 Task: Manage the "Report list" page variations in the site builder.
Action: Mouse moved to (1028, 64)
Screenshot: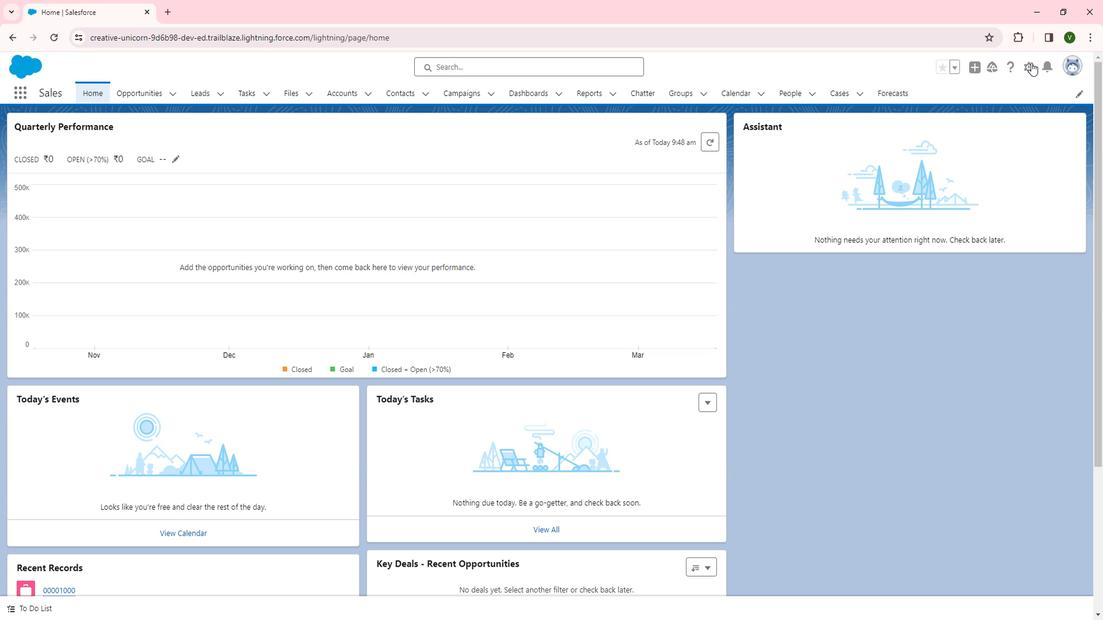 
Action: Mouse pressed left at (1028, 64)
Screenshot: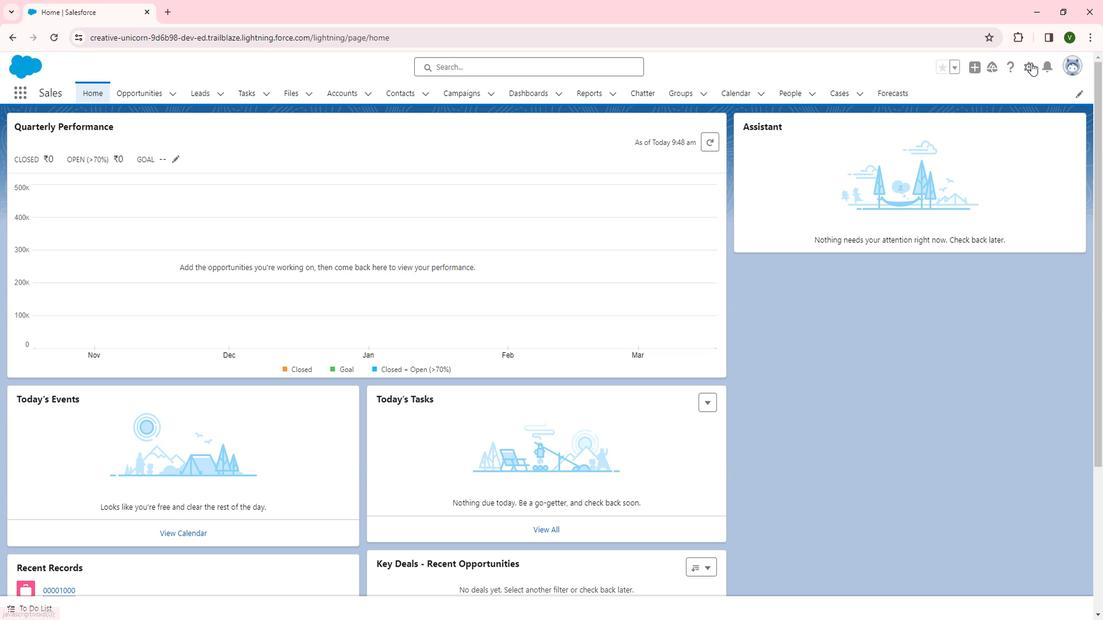 
Action: Mouse moved to (1008, 95)
Screenshot: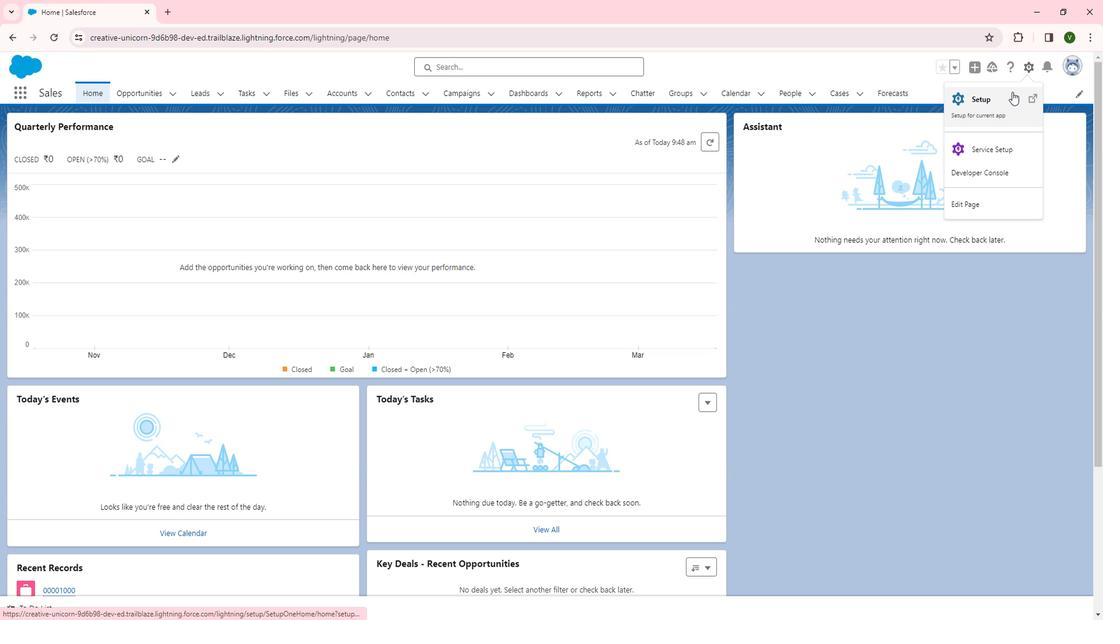 
Action: Mouse pressed left at (1008, 95)
Screenshot: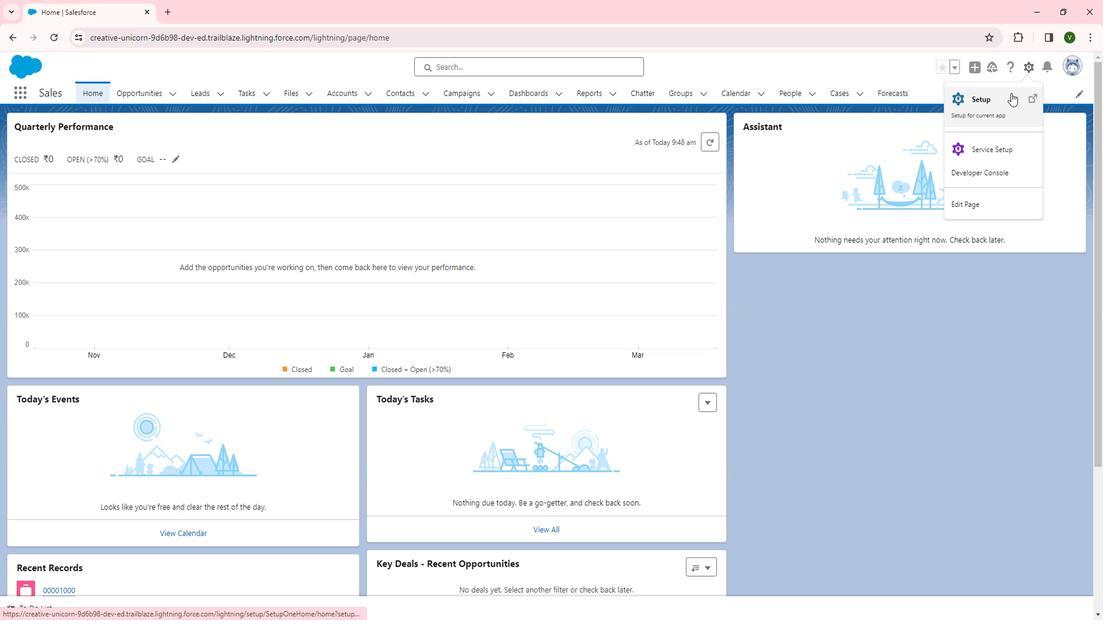 
Action: Mouse moved to (59, 441)
Screenshot: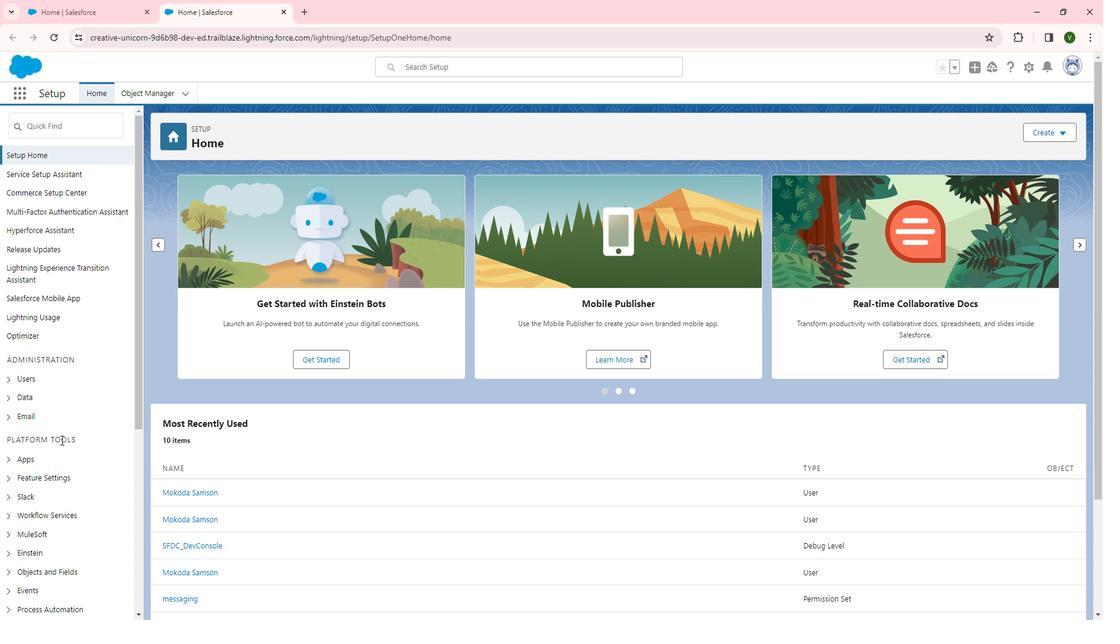 
Action: Mouse scrolled (59, 440) with delta (0, 0)
Screenshot: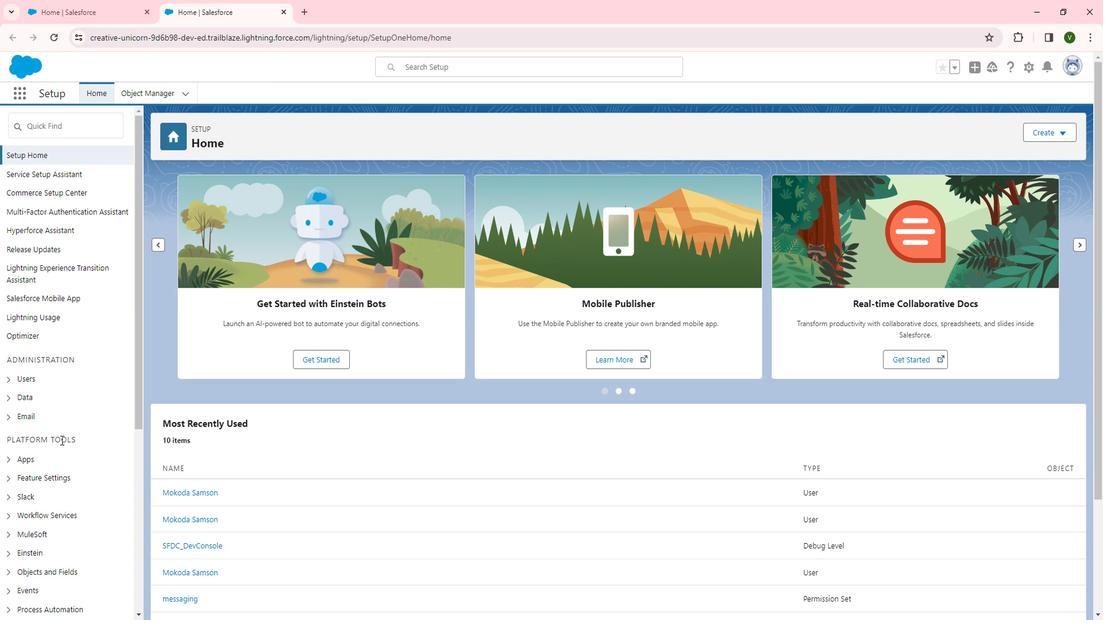
Action: Mouse scrolled (59, 440) with delta (0, 0)
Screenshot: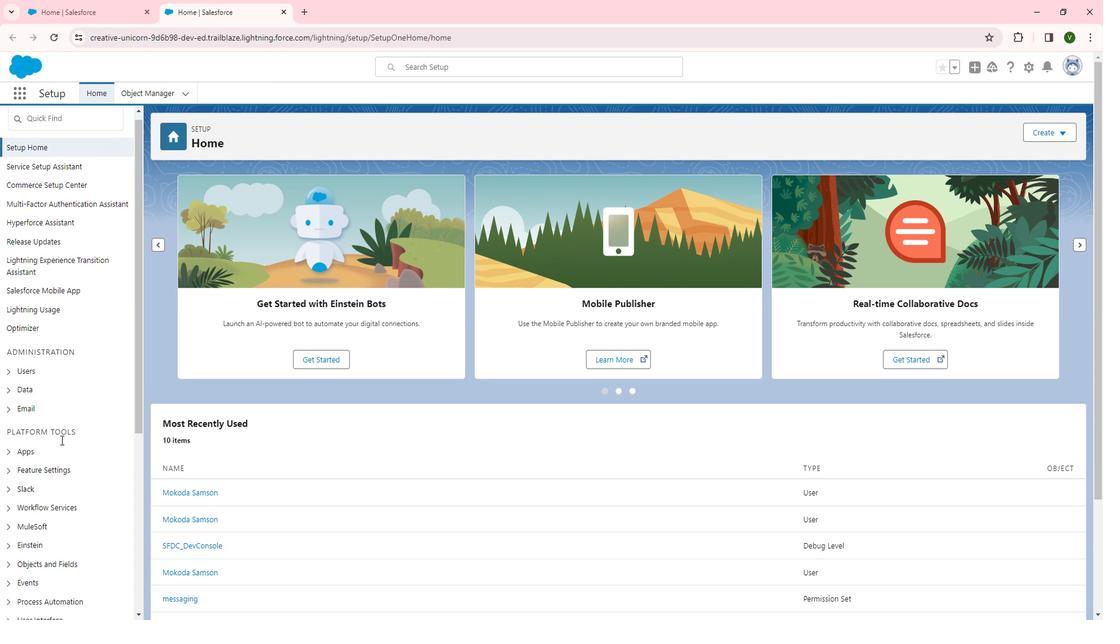 
Action: Mouse moved to (57, 365)
Screenshot: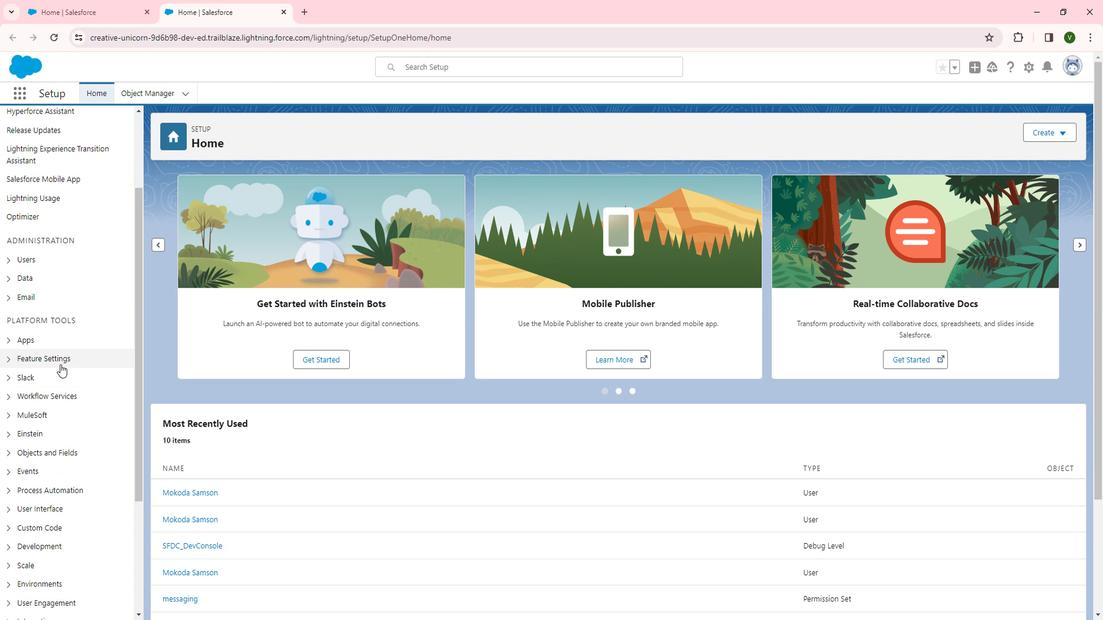 
Action: Mouse pressed left at (57, 365)
Screenshot: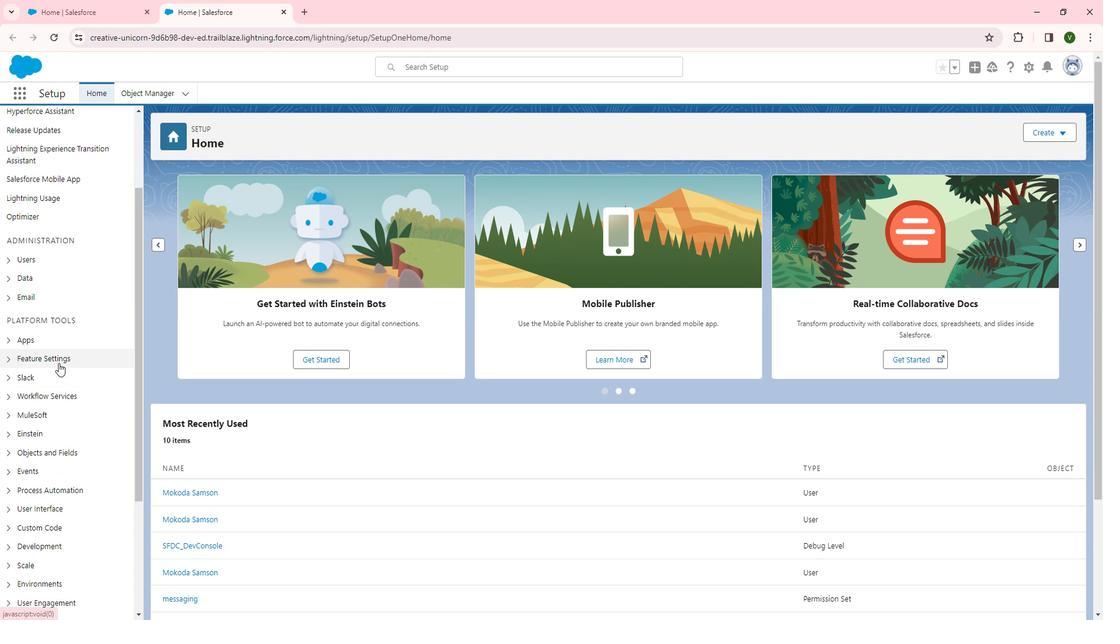 
Action: Mouse moved to (61, 485)
Screenshot: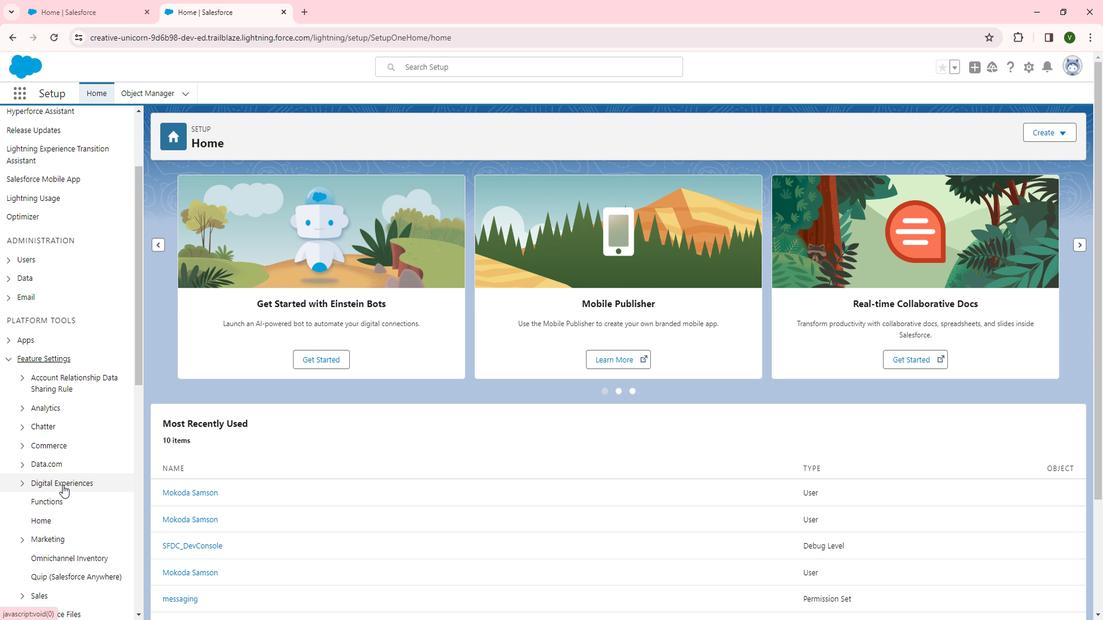 
Action: Mouse pressed left at (61, 485)
Screenshot: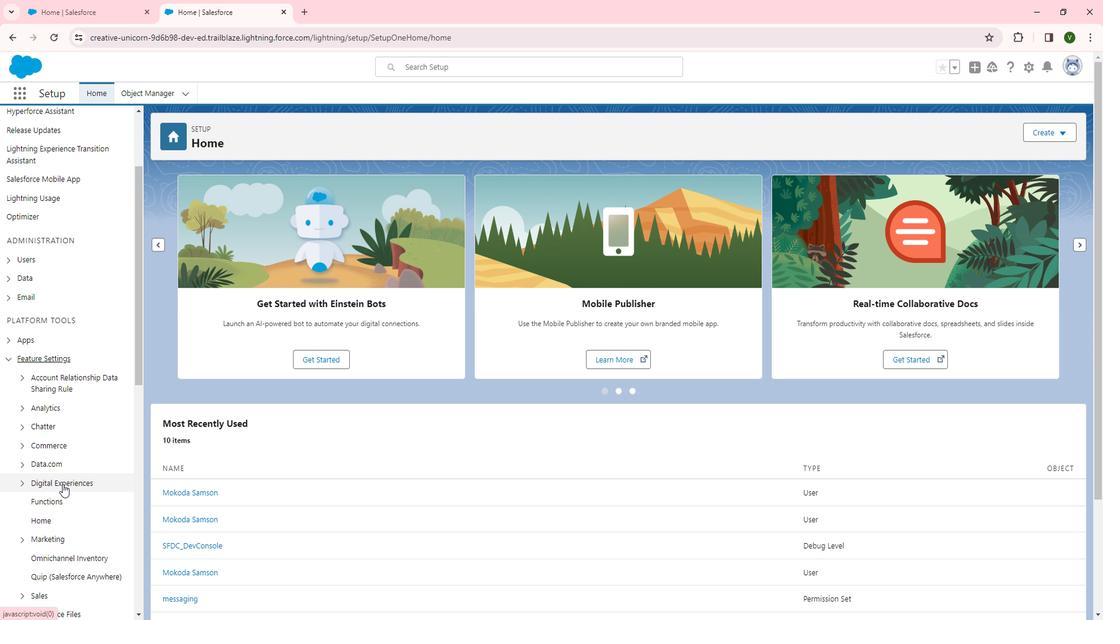
Action: Mouse moved to (78, 449)
Screenshot: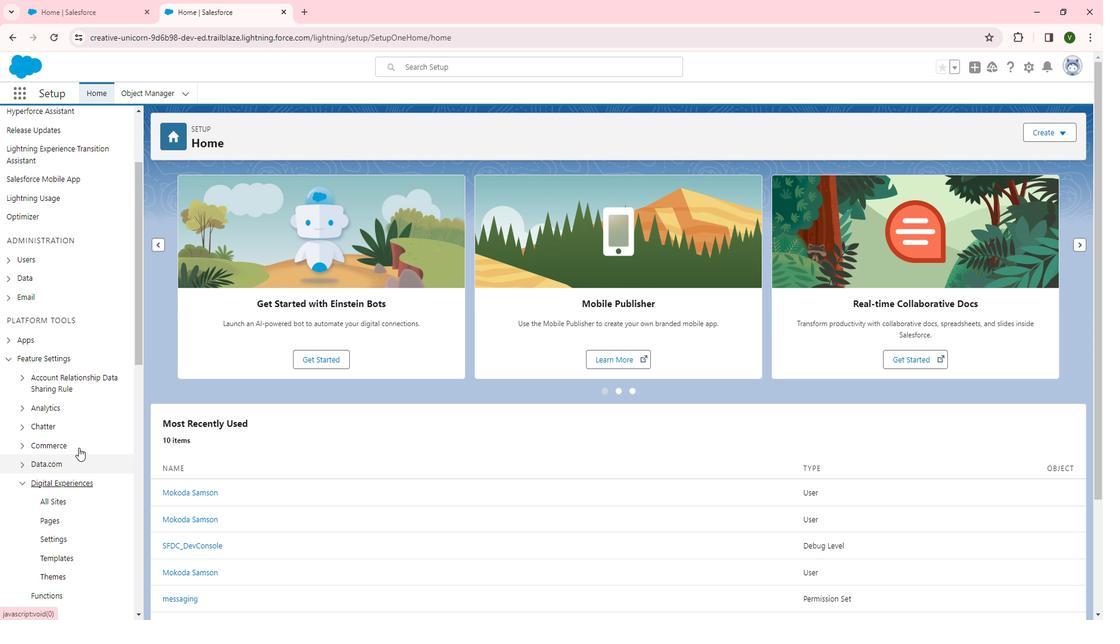 
Action: Mouse scrolled (78, 448) with delta (0, 0)
Screenshot: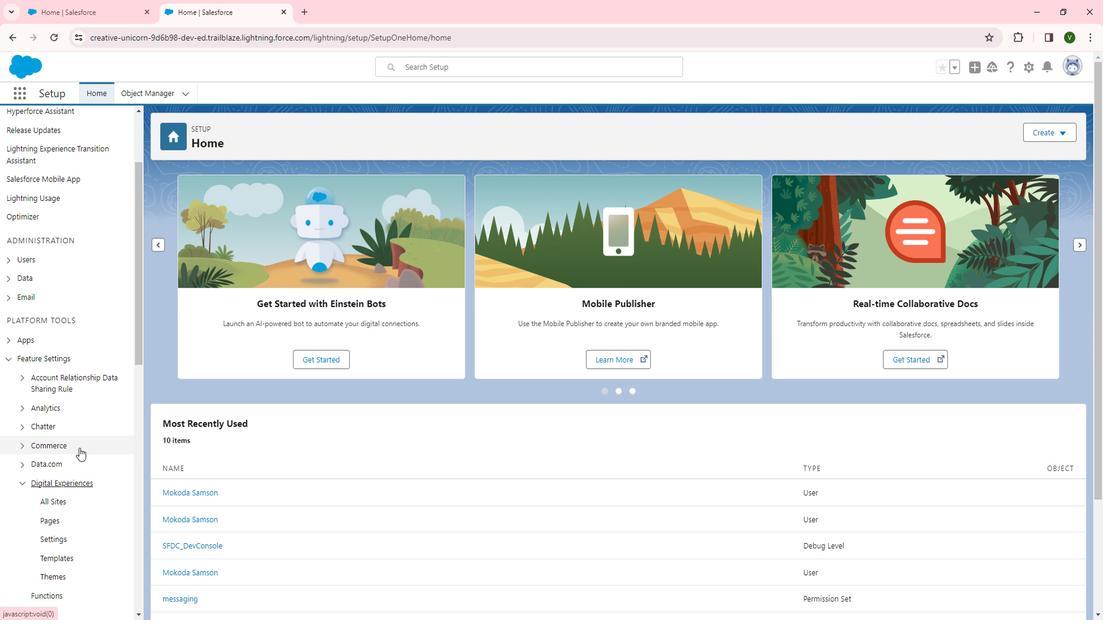 
Action: Mouse scrolled (78, 448) with delta (0, 0)
Screenshot: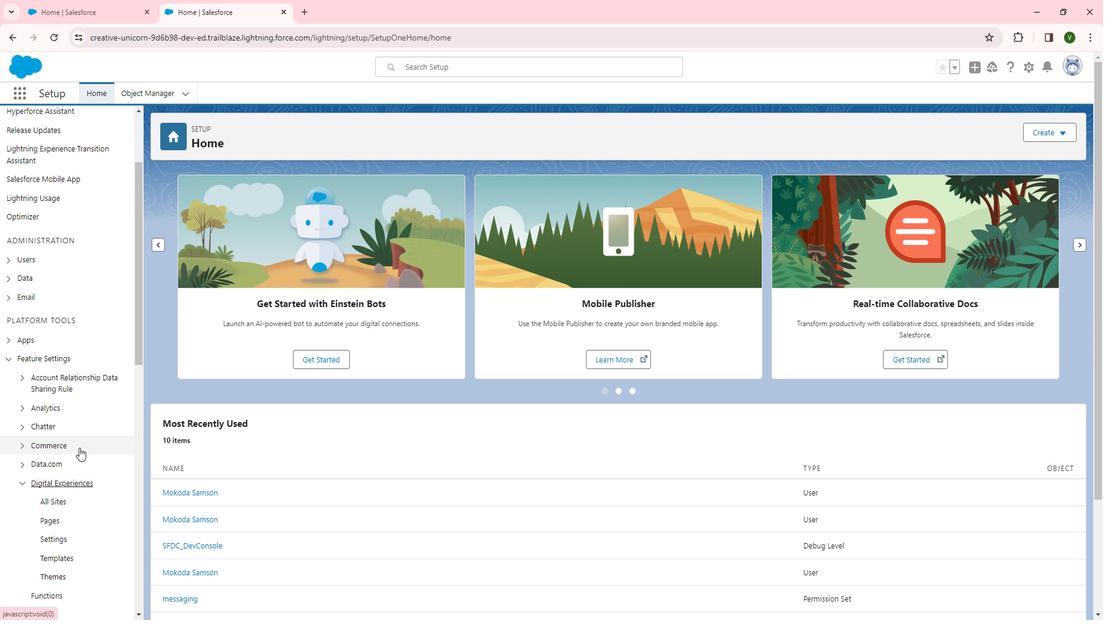 
Action: Mouse scrolled (78, 448) with delta (0, 0)
Screenshot: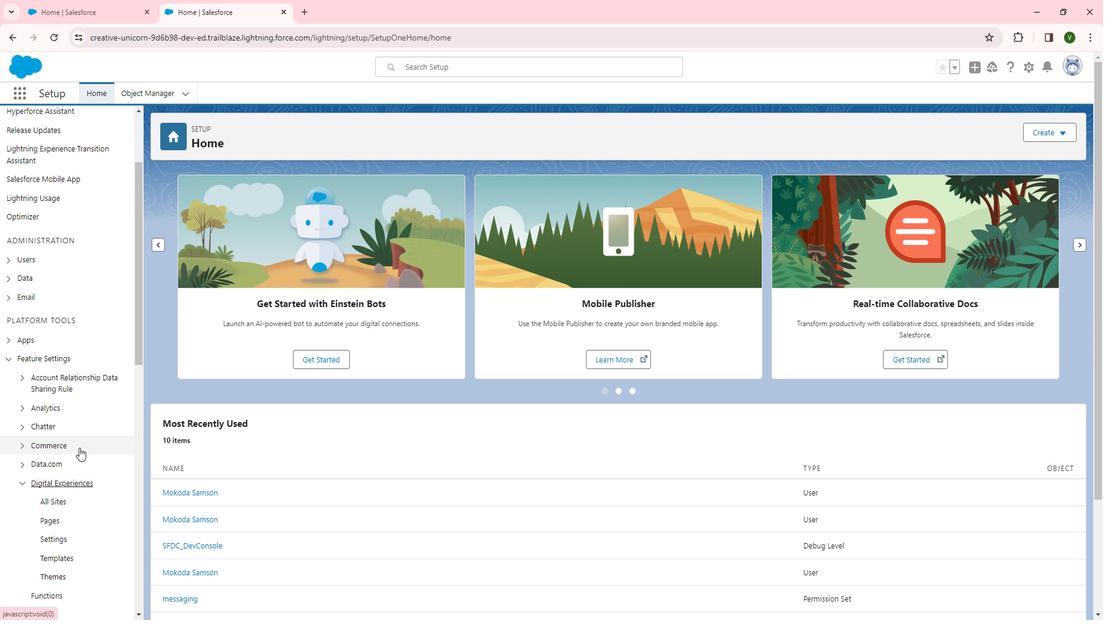 
Action: Mouse scrolled (78, 448) with delta (0, 0)
Screenshot: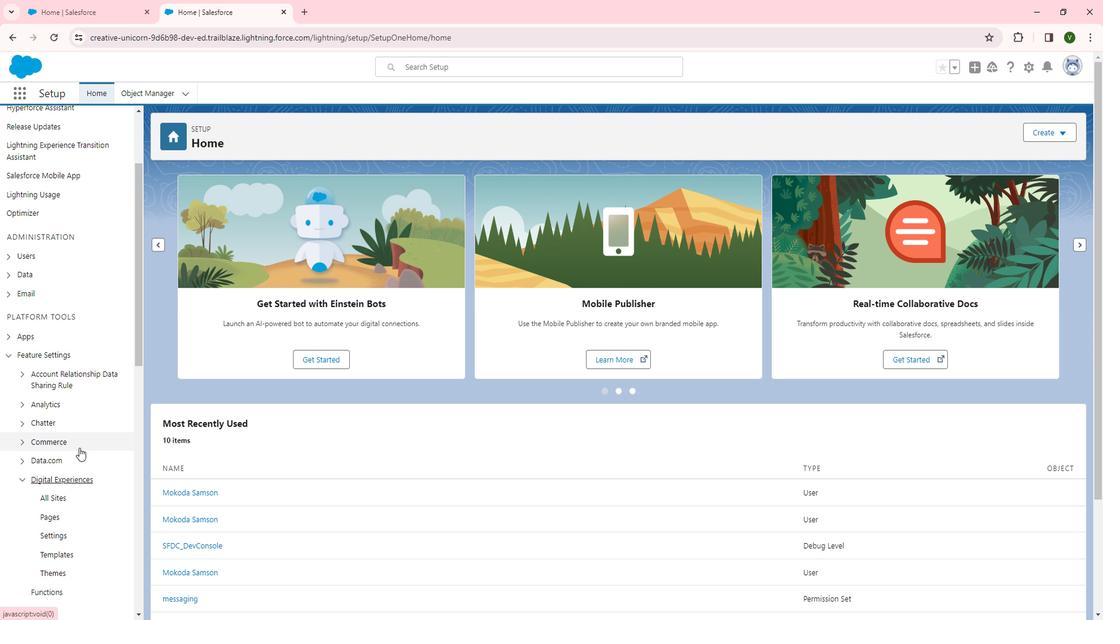 
Action: Mouse scrolled (78, 448) with delta (0, 0)
Screenshot: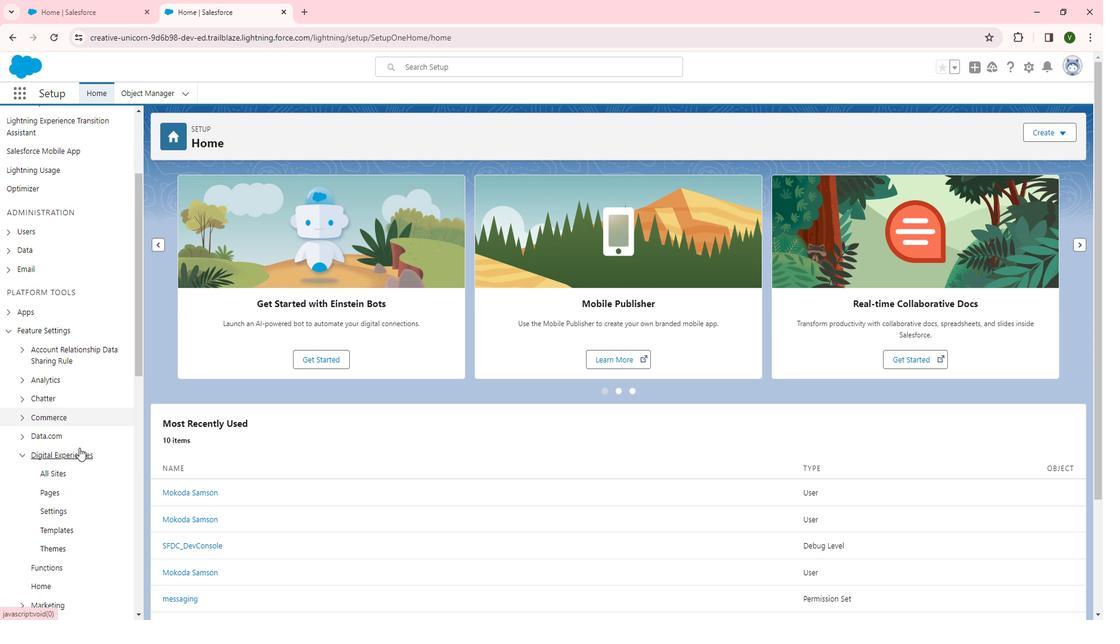 
Action: Mouse moved to (52, 205)
Screenshot: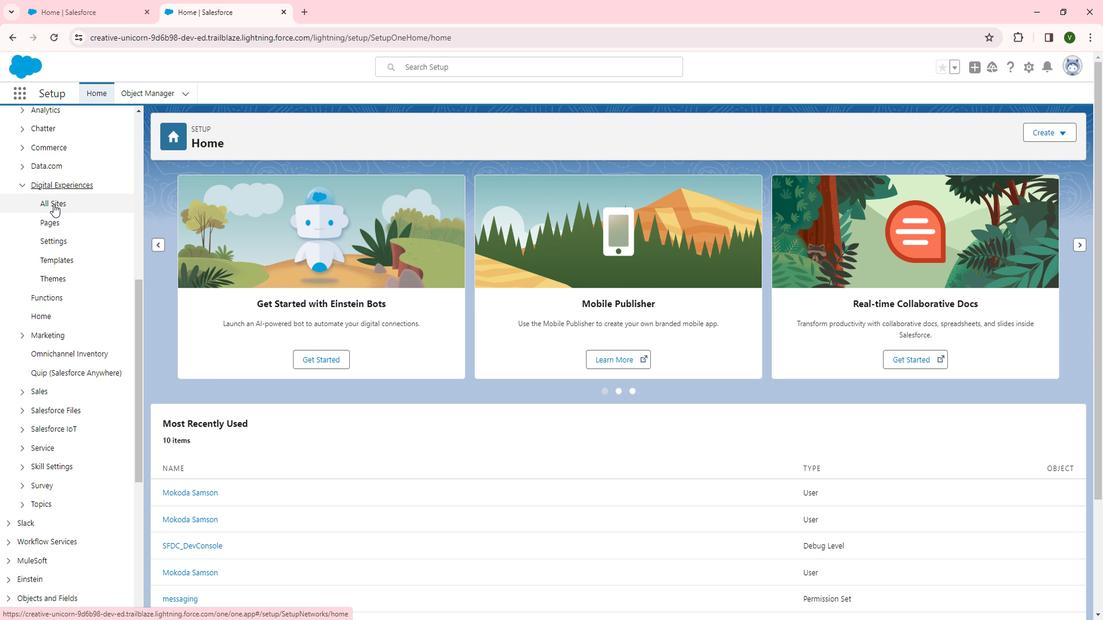 
Action: Mouse pressed left at (52, 205)
Screenshot: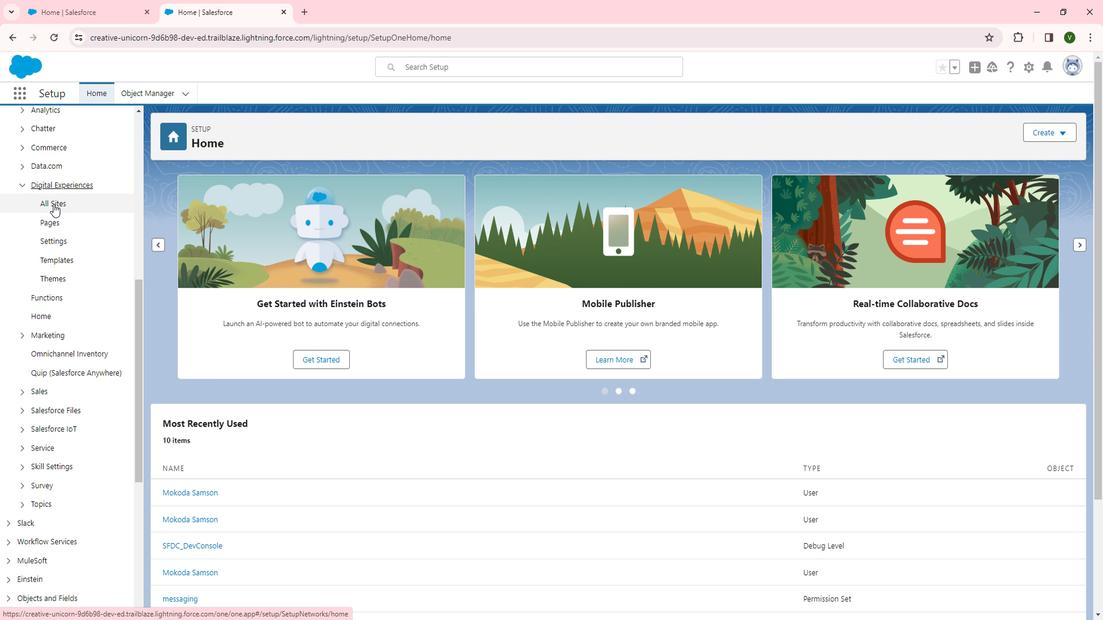 
Action: Mouse moved to (190, 340)
Screenshot: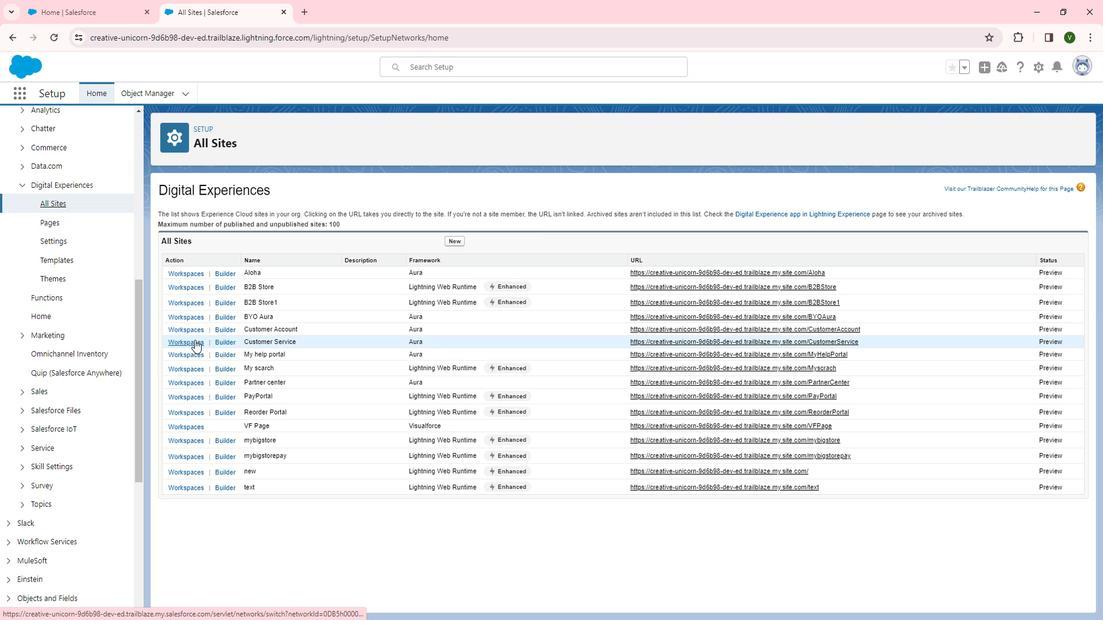 
Action: Mouse pressed left at (190, 340)
Screenshot: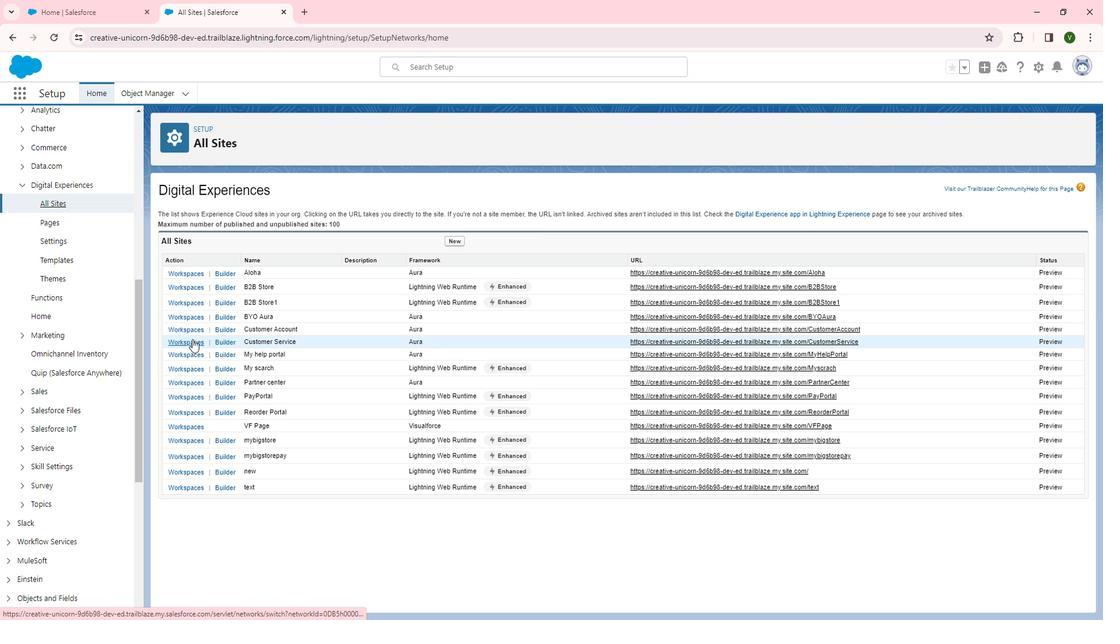 
Action: Mouse moved to (214, 280)
Screenshot: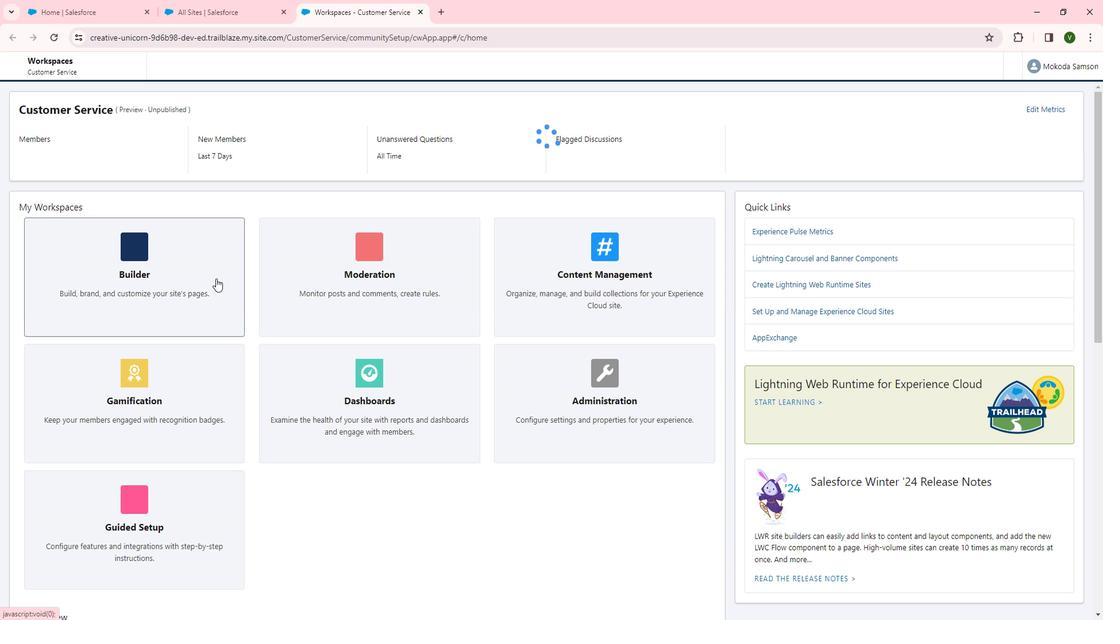 
Action: Mouse pressed left at (214, 280)
Screenshot: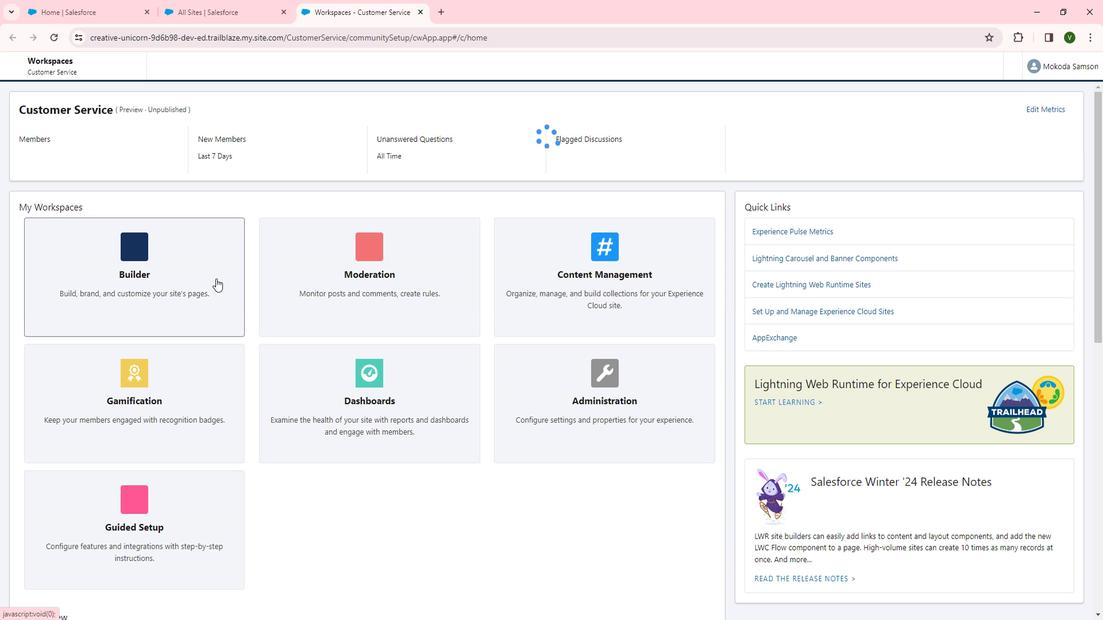 
Action: Mouse moved to (139, 60)
Screenshot: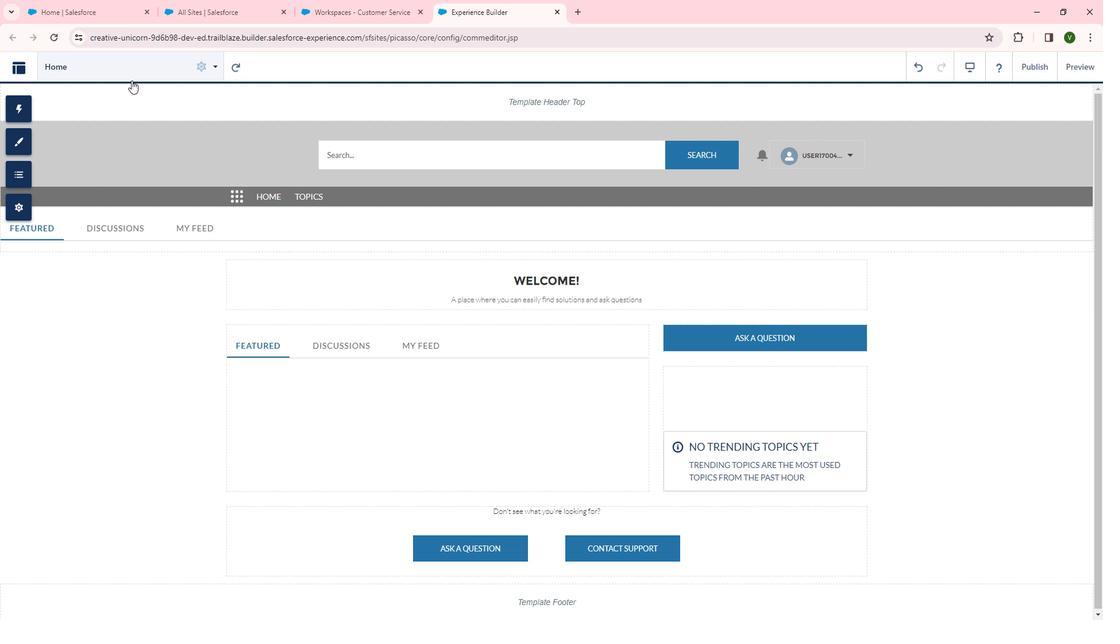 
Action: Mouse pressed left at (139, 60)
Screenshot: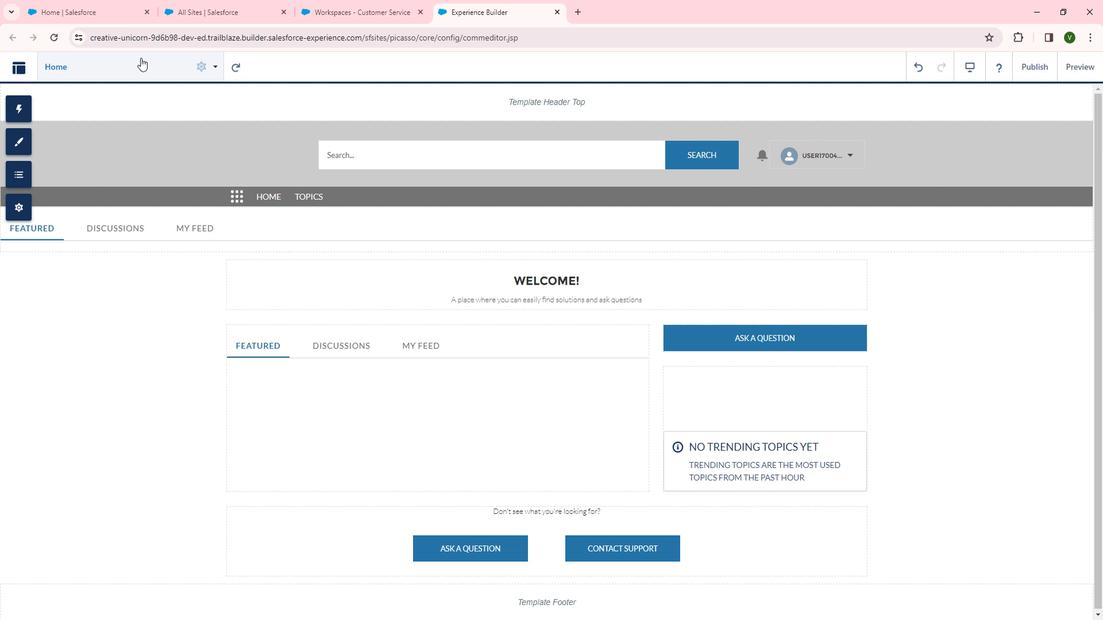 
Action: Mouse moved to (60, 442)
Screenshot: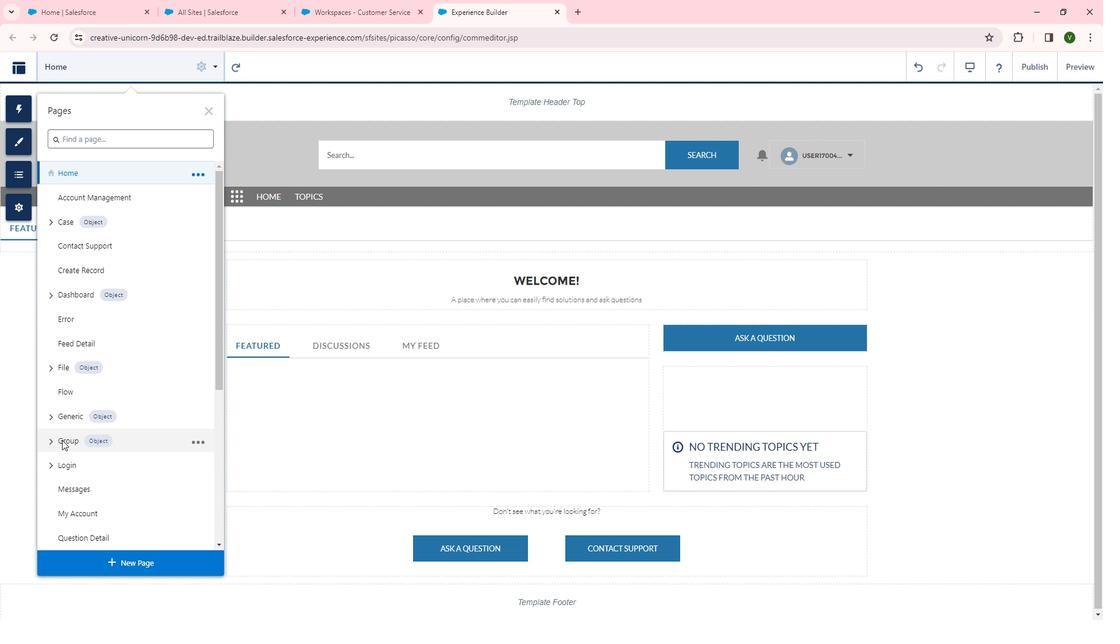
Action: Mouse scrolled (60, 441) with delta (0, 0)
Screenshot: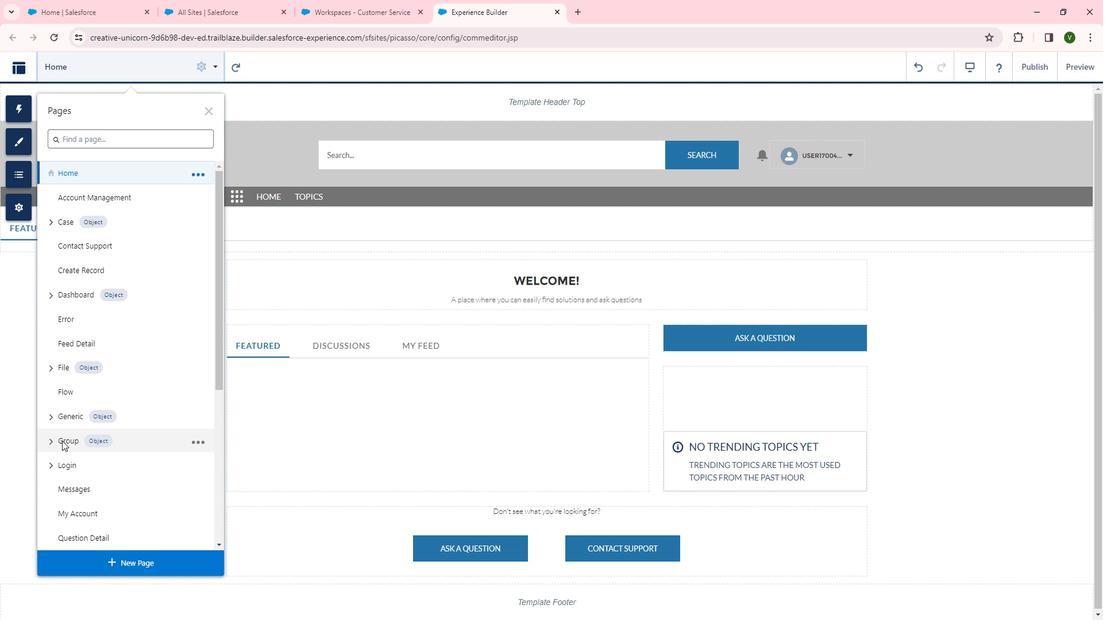 
Action: Mouse moved to (60, 434)
Screenshot: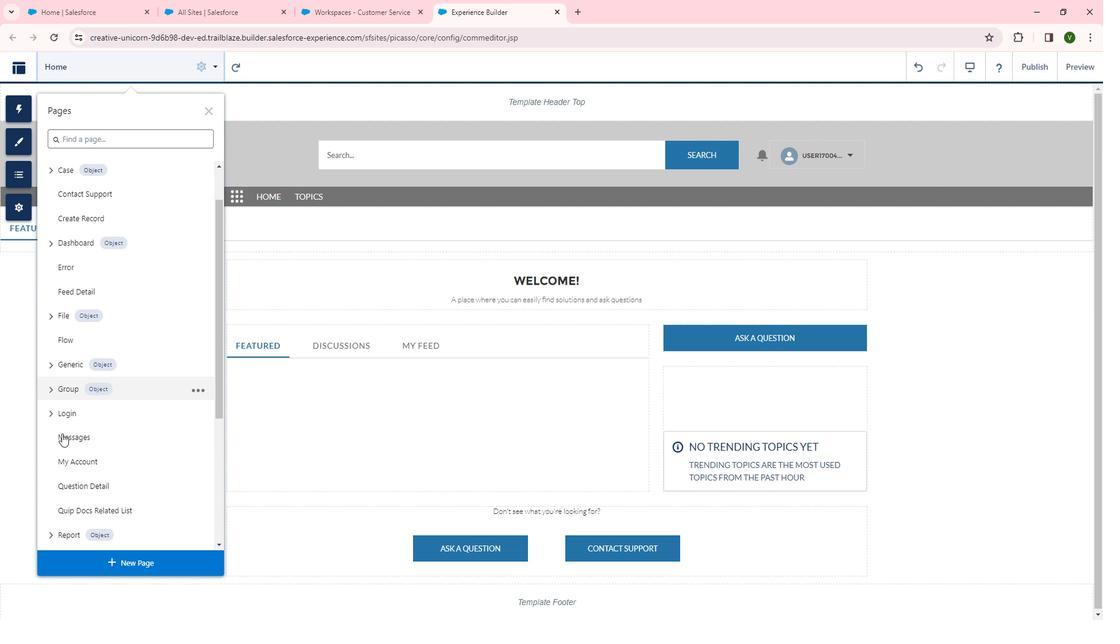 
Action: Mouse scrolled (60, 434) with delta (0, 0)
Screenshot: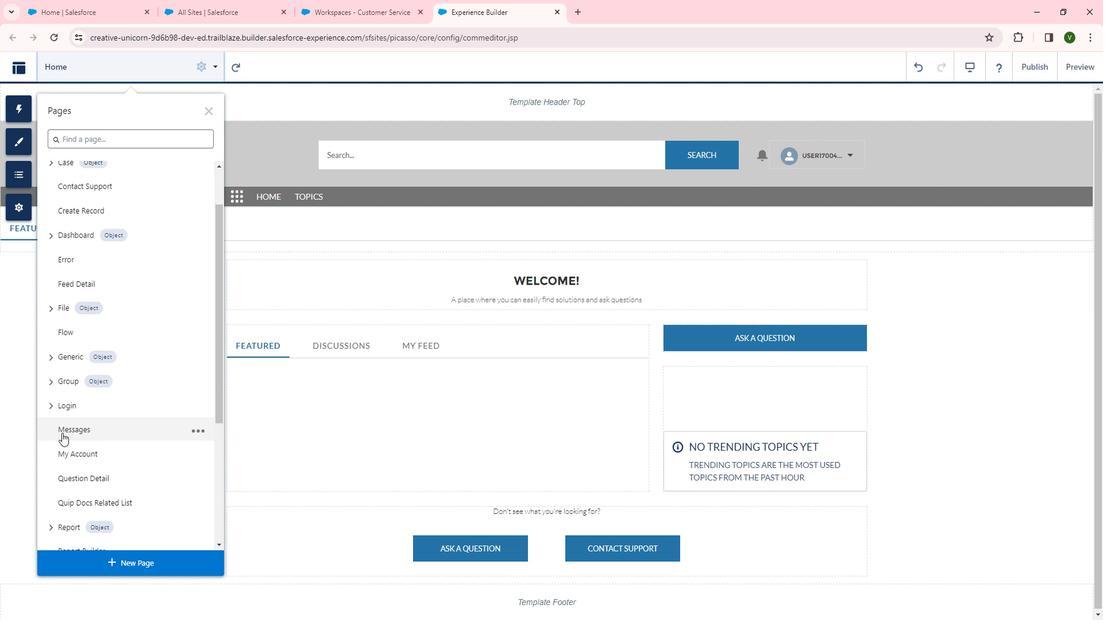 
Action: Mouse scrolled (60, 434) with delta (0, 0)
Screenshot: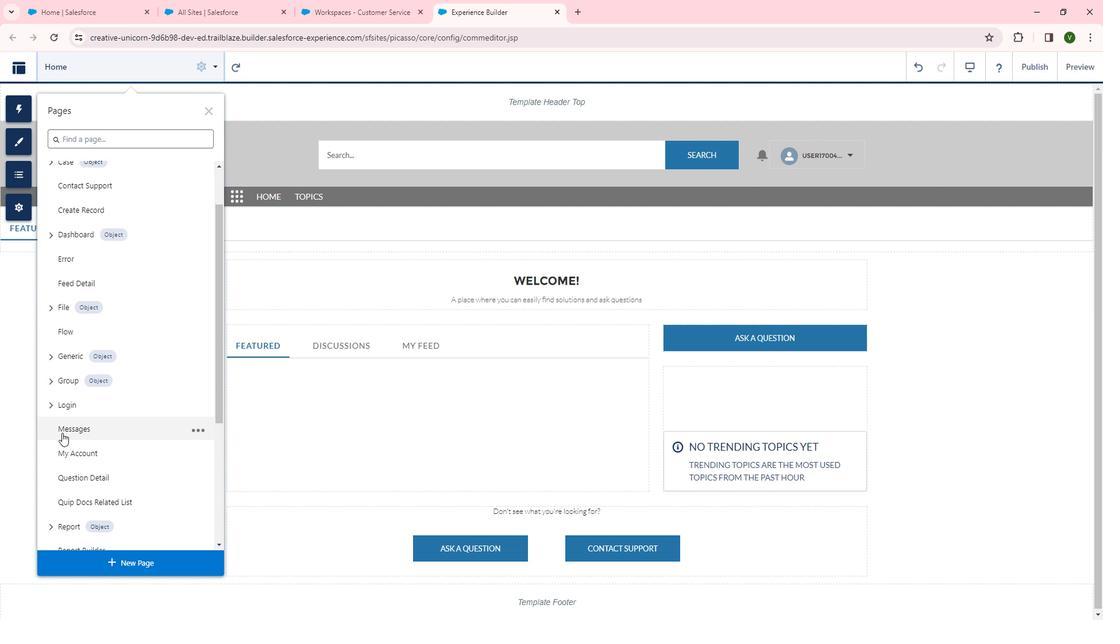 
Action: Mouse moved to (48, 410)
Screenshot: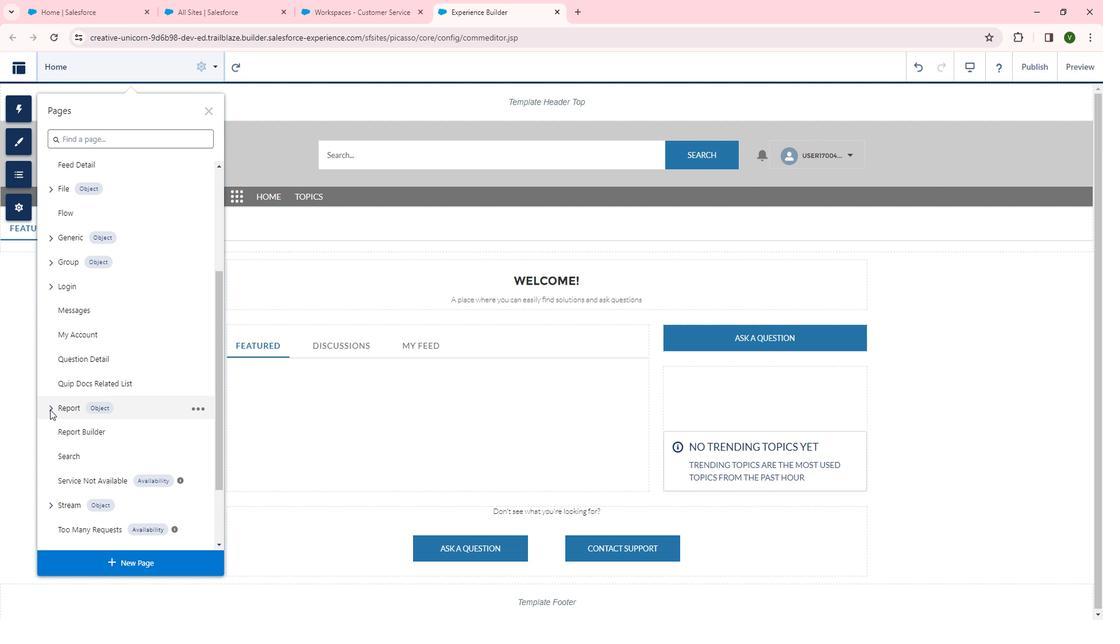 
Action: Mouse pressed left at (48, 410)
Screenshot: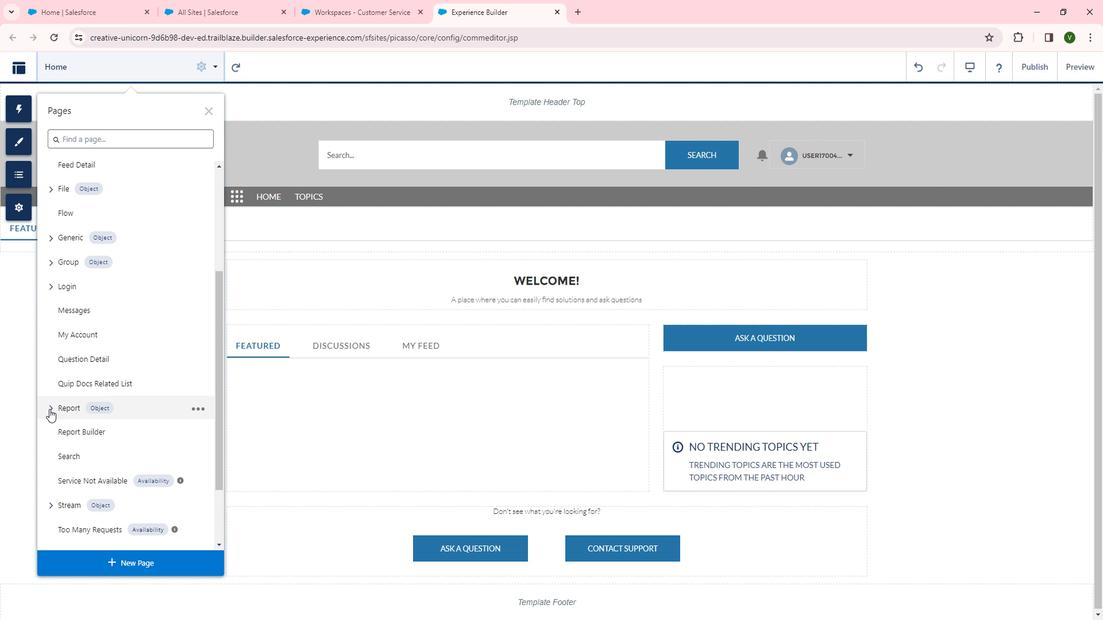 
Action: Mouse moved to (102, 485)
Screenshot: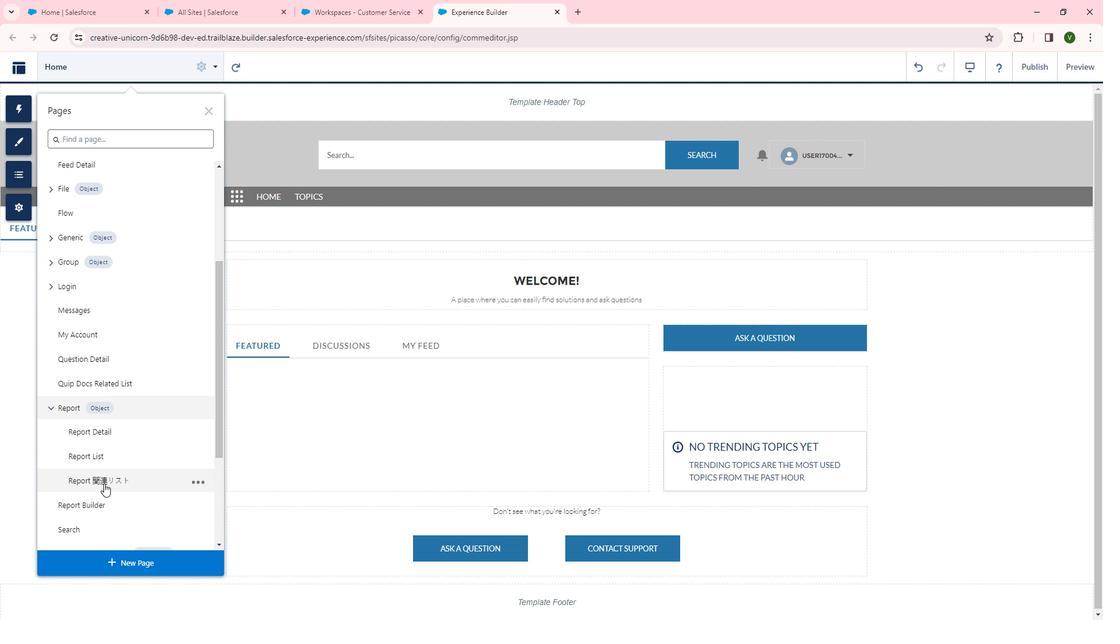 
Action: Mouse pressed left at (102, 485)
Screenshot: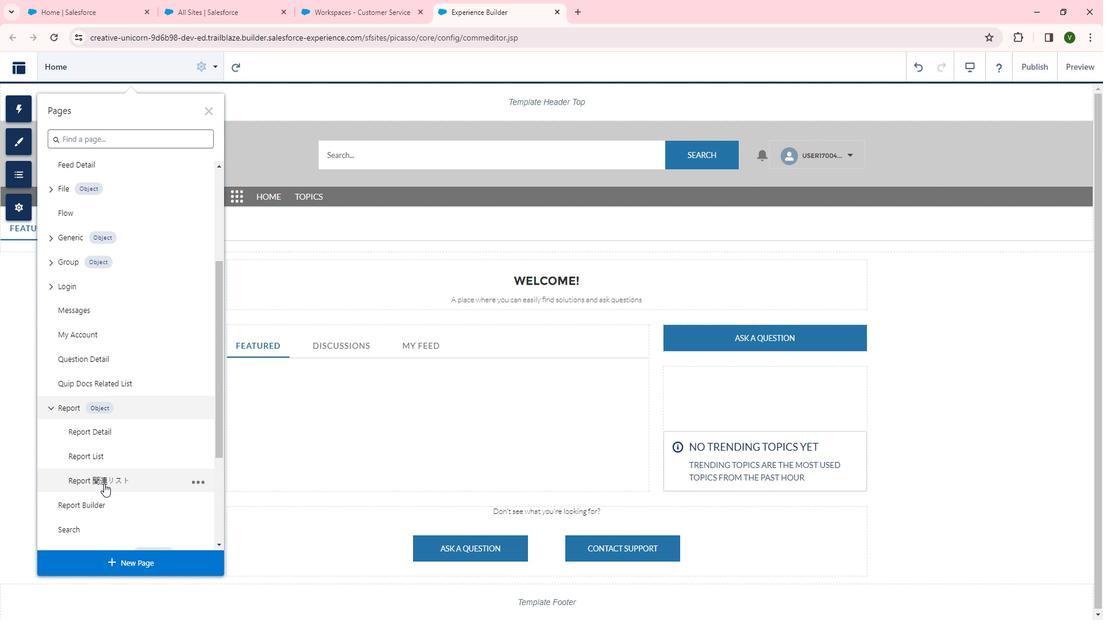 
Action: Mouse moved to (157, 73)
Screenshot: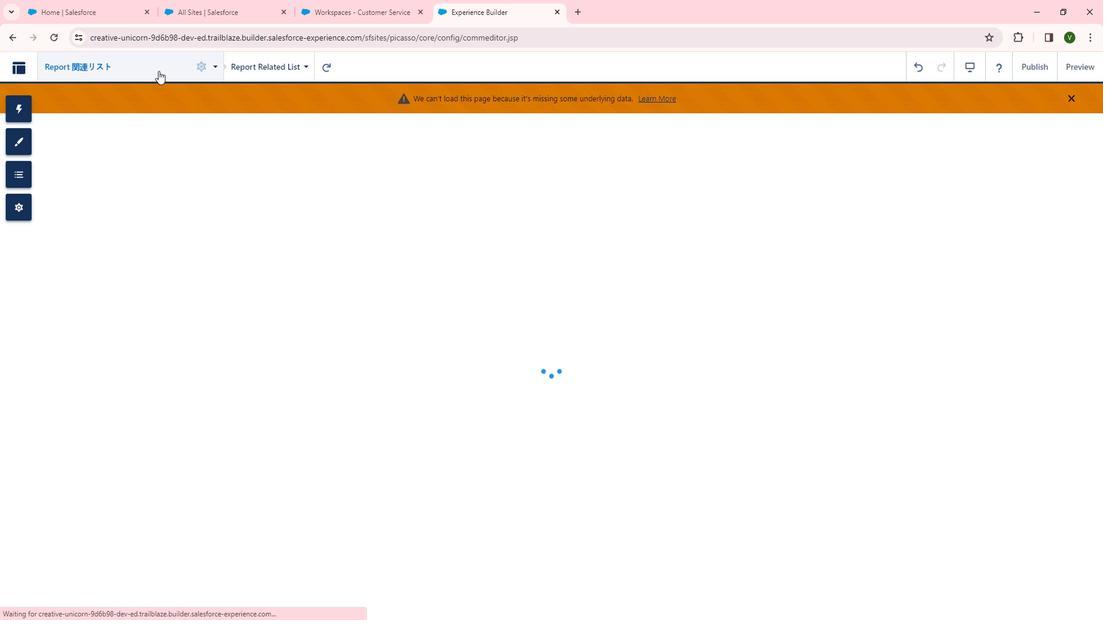 
Action: Mouse pressed left at (157, 73)
Screenshot: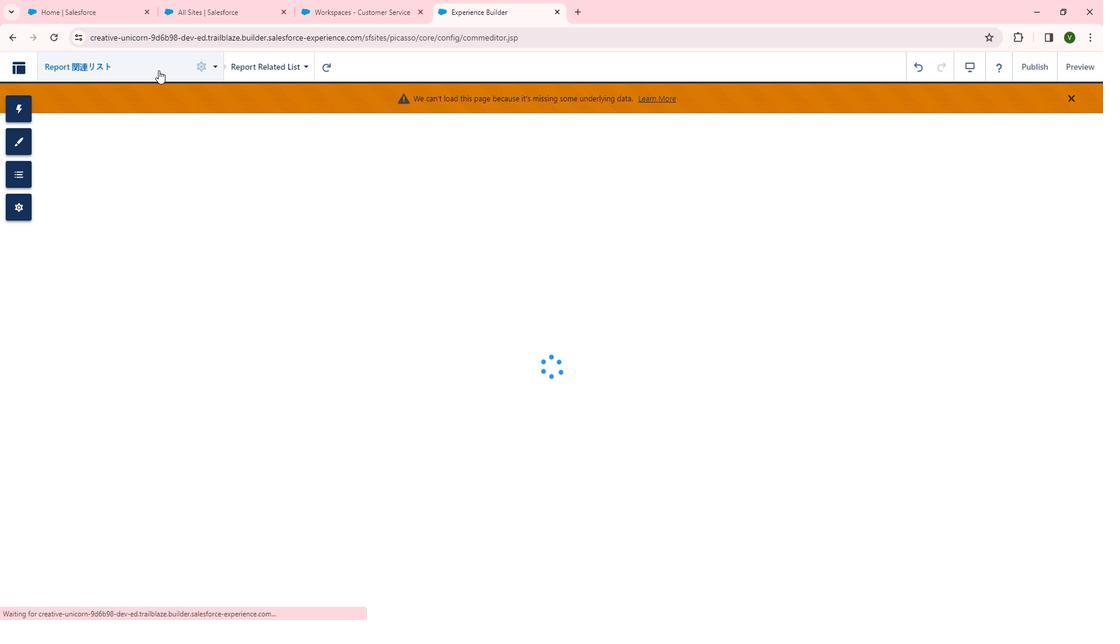 
Action: Mouse moved to (192, 323)
Screenshot: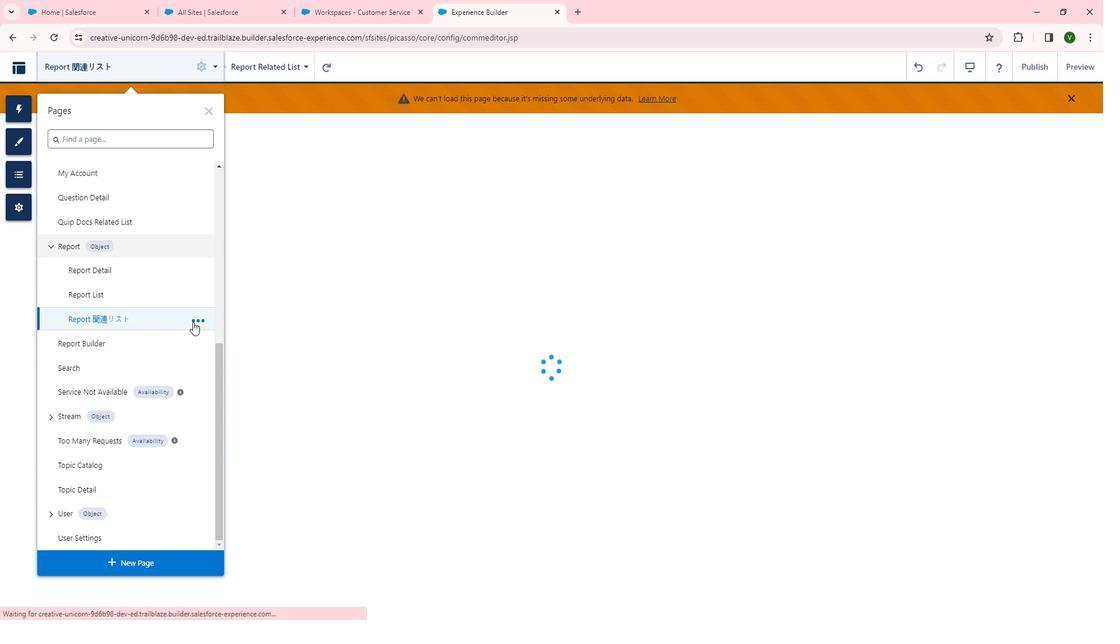 
Action: Mouse pressed left at (192, 323)
Screenshot: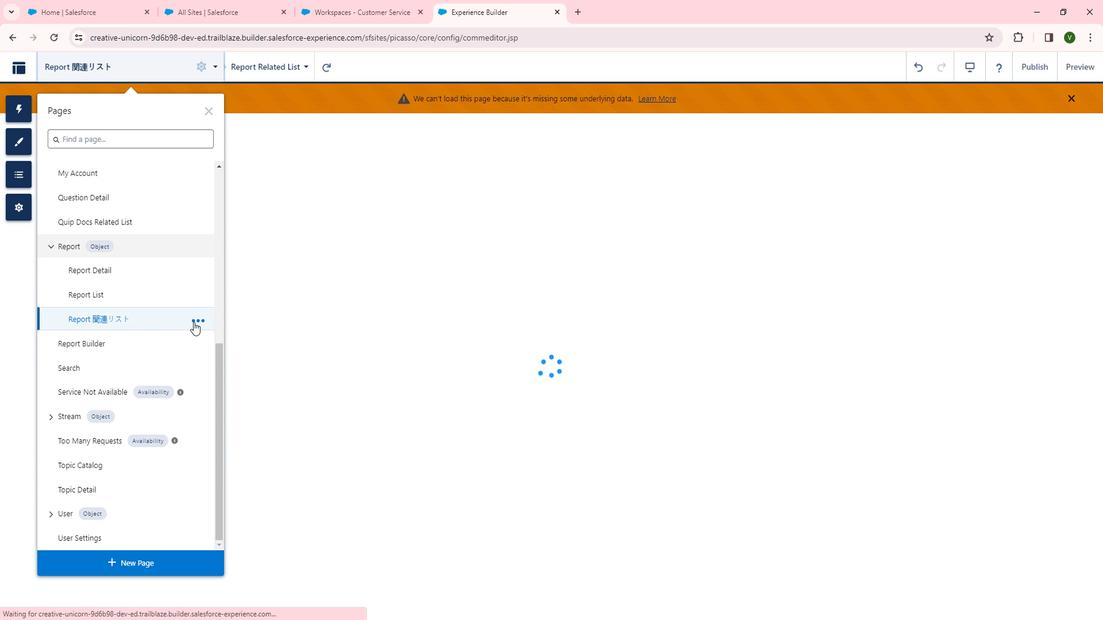 
Action: Mouse moved to (263, 323)
Screenshot: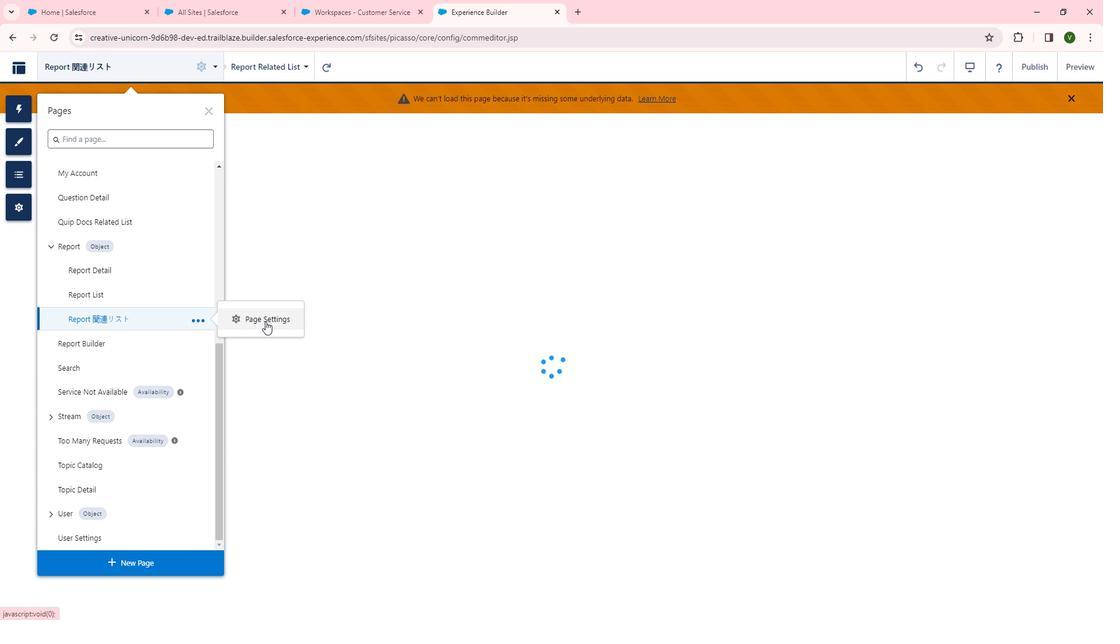 
Action: Mouse pressed left at (263, 323)
Screenshot: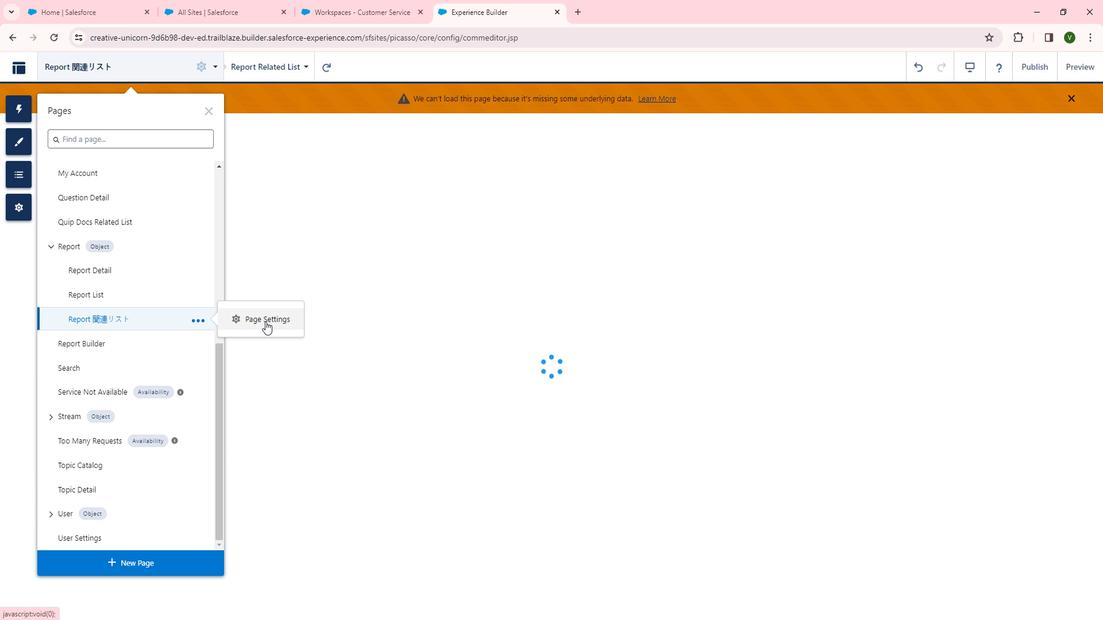 
Action: Mouse moved to (345, 115)
Screenshot: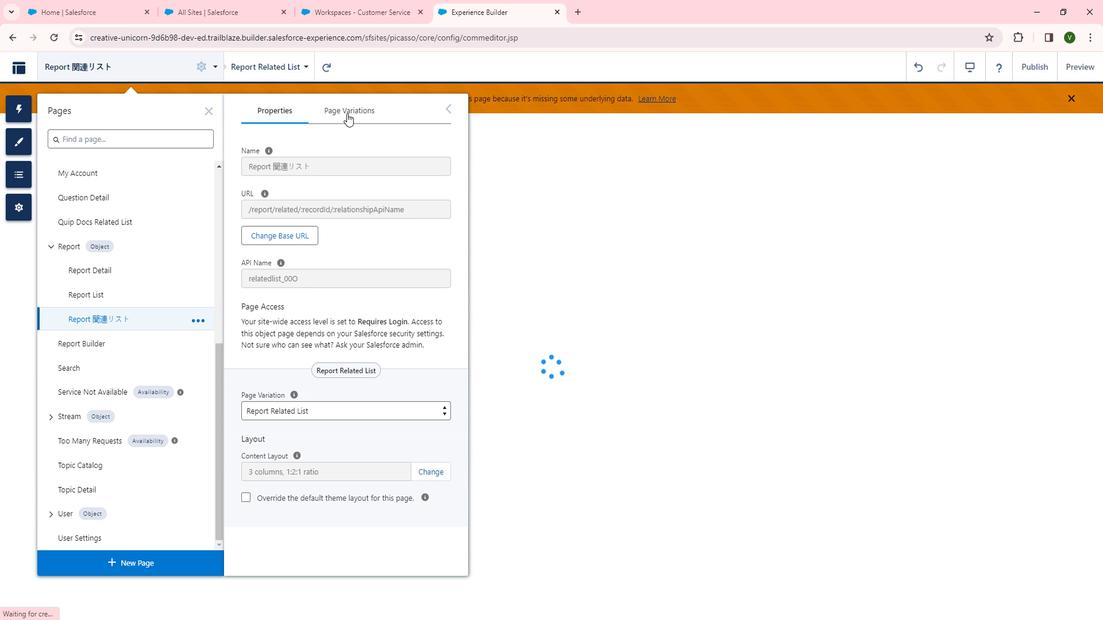 
Action: Mouse pressed left at (345, 115)
Screenshot: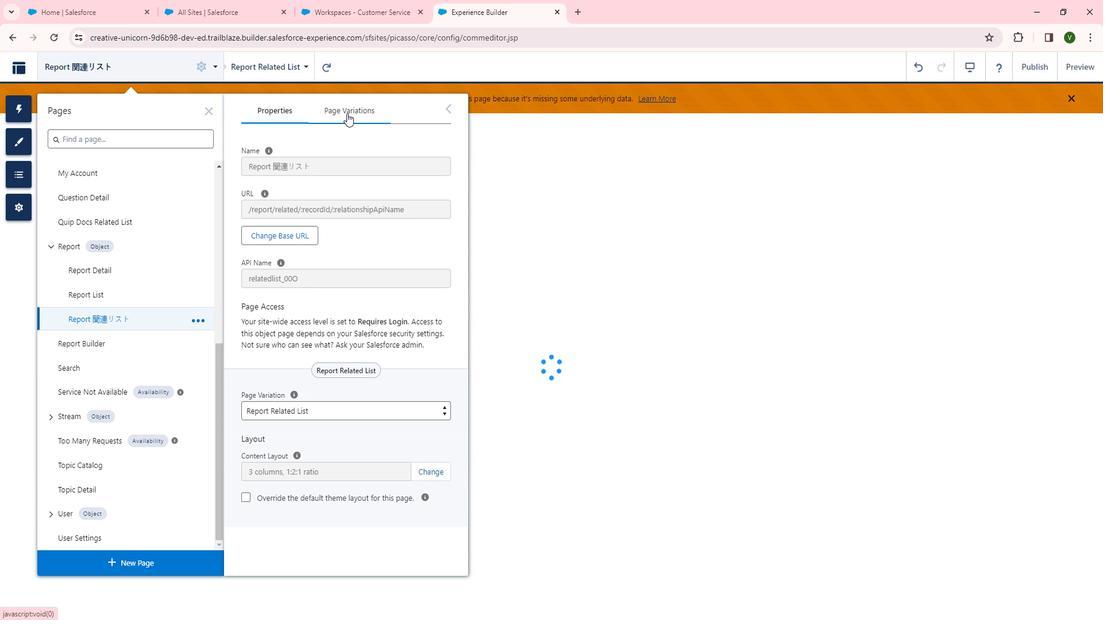 
Action: Mouse moved to (701, 237)
Screenshot: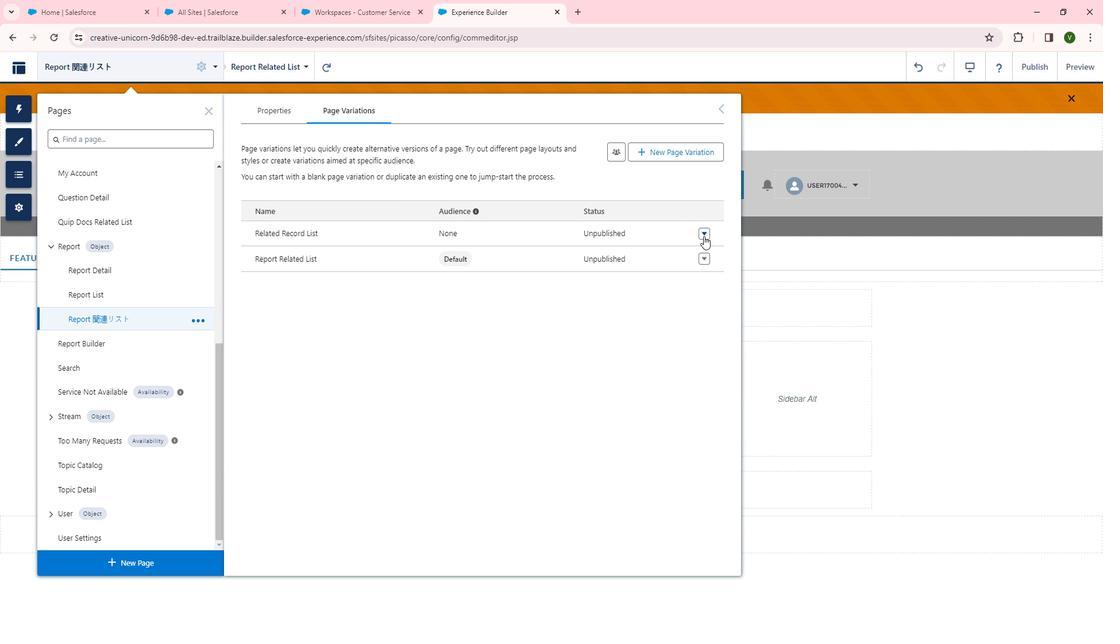 
Action: Mouse pressed left at (701, 237)
Screenshot: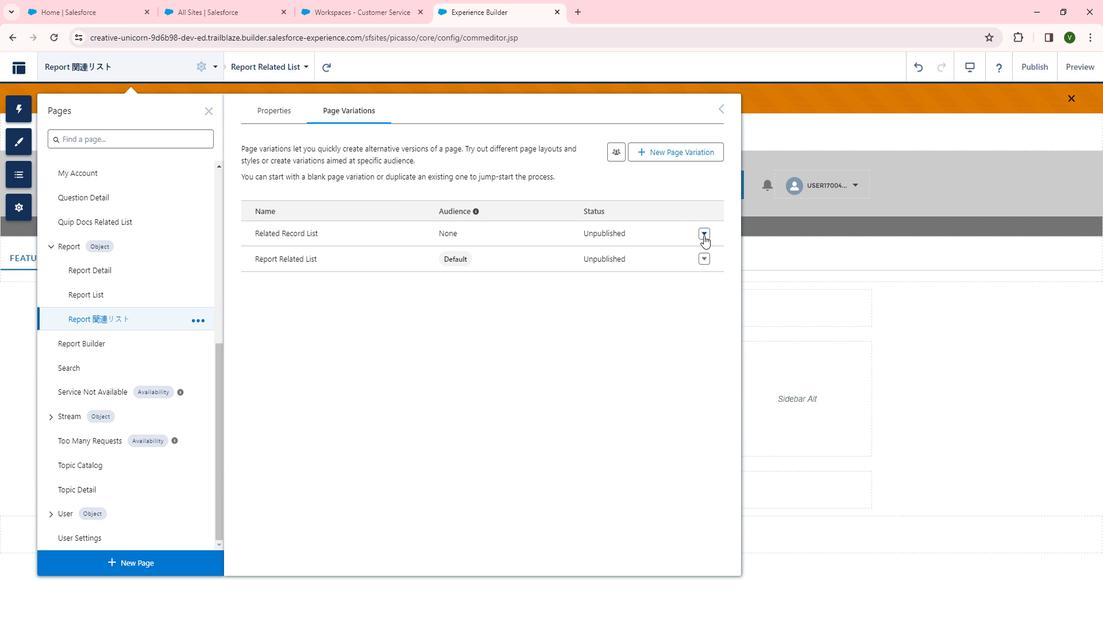 
Action: Mouse moved to (674, 419)
Screenshot: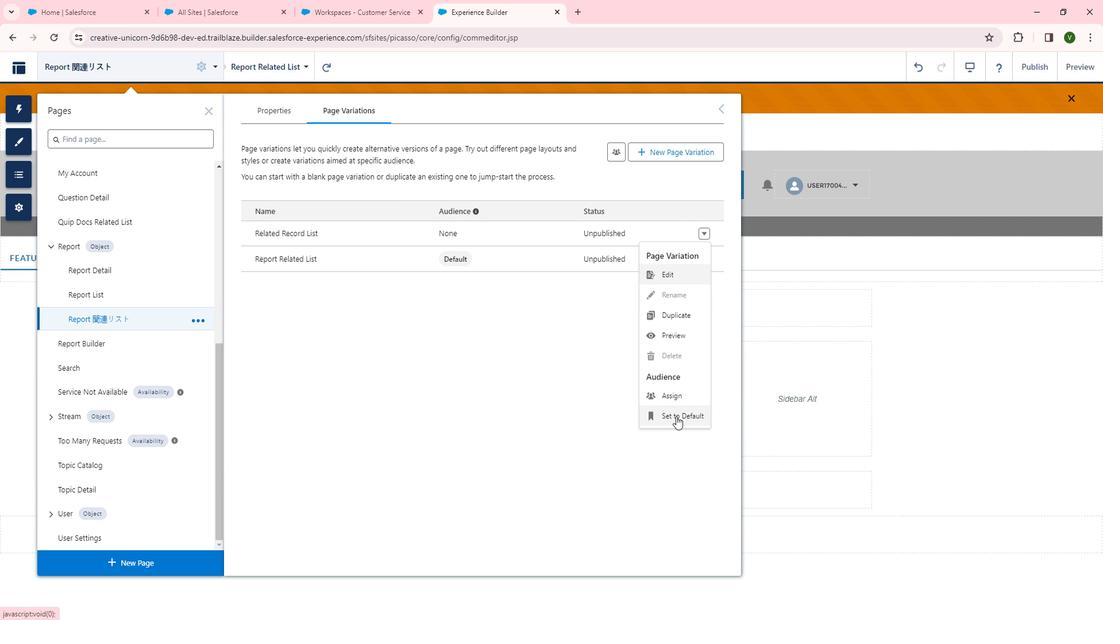 
Action: Mouse pressed left at (674, 419)
Screenshot: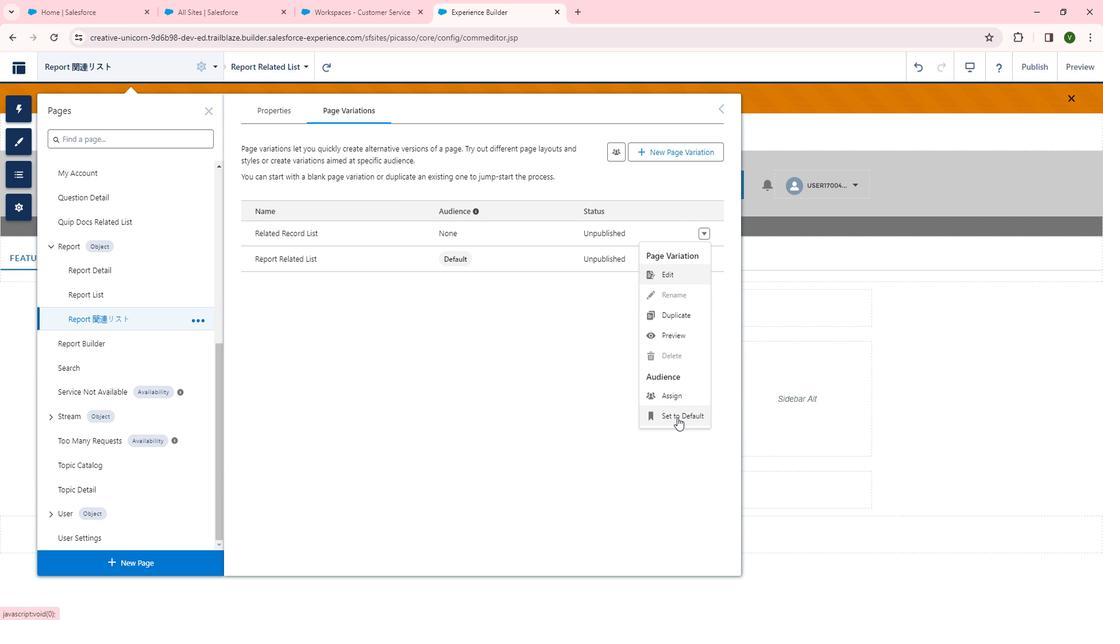 
